 Task: Create a due date automation trigger when advanced on, on the monday after a card is due add content with a name not containing resume at 11:00 AM.
Action: Mouse moved to (819, 241)
Screenshot: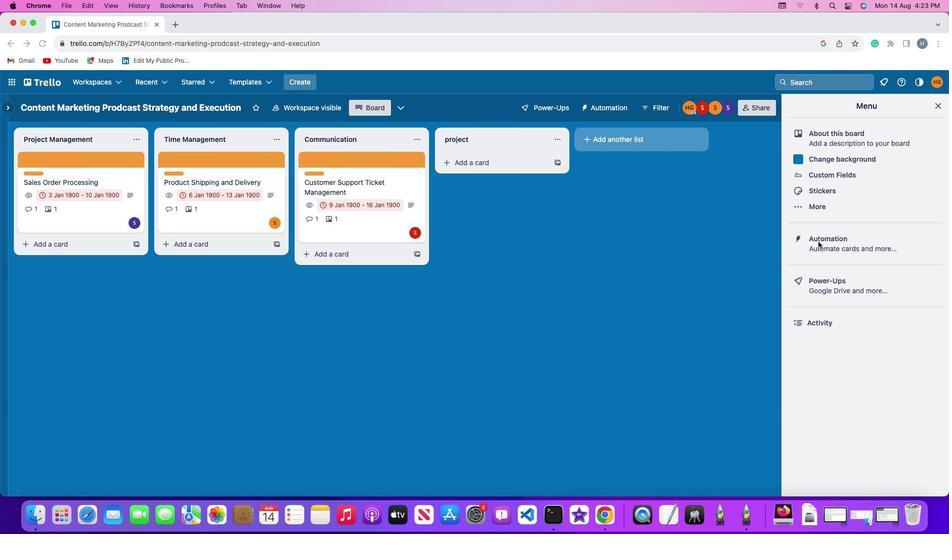 
Action: Mouse pressed left at (819, 241)
Screenshot: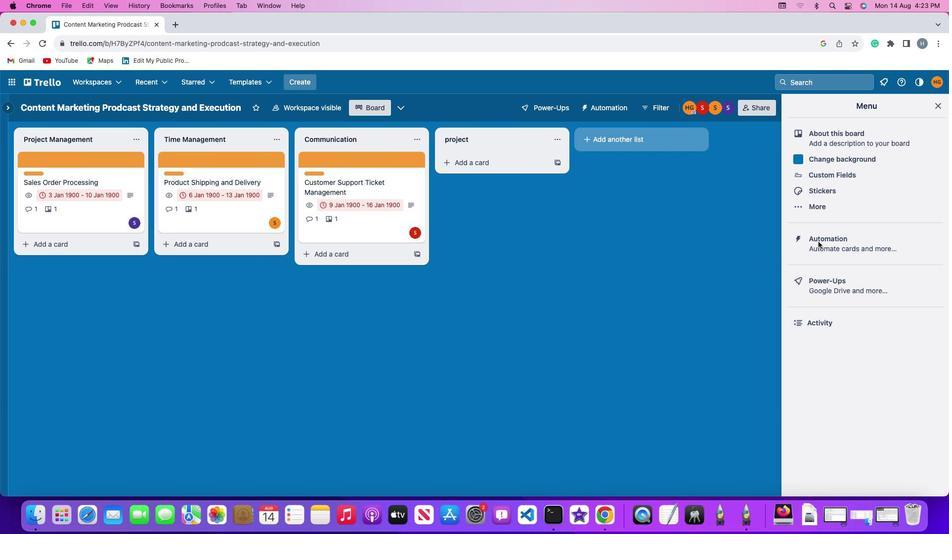 
Action: Mouse pressed left at (819, 241)
Screenshot: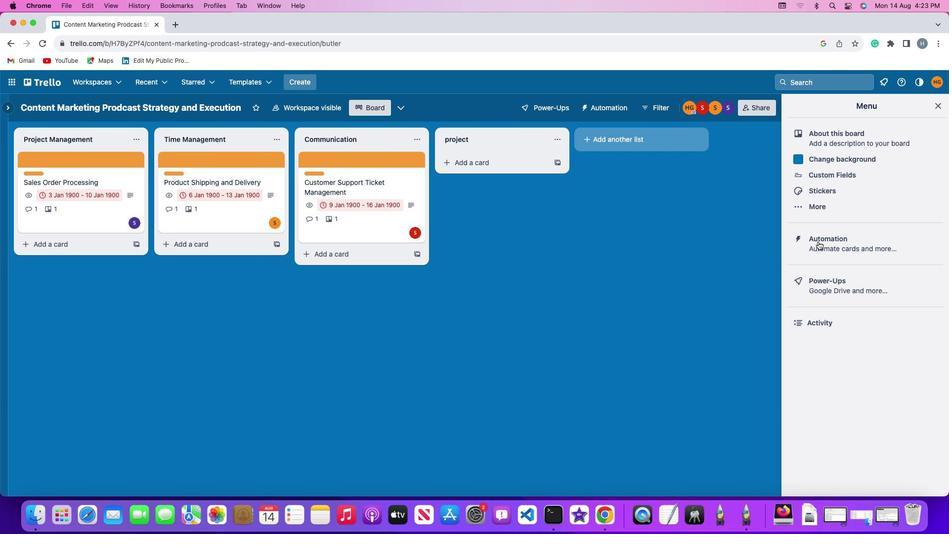 
Action: Mouse moved to (59, 237)
Screenshot: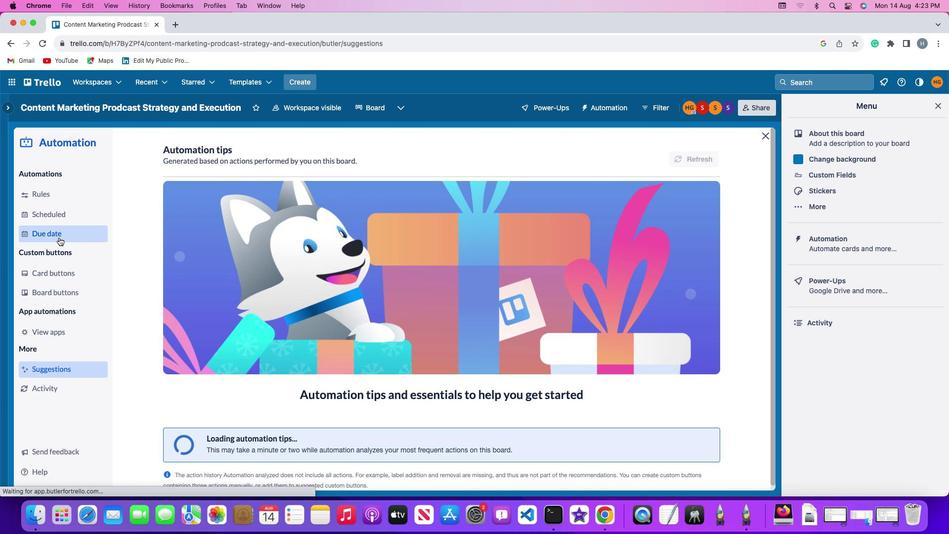 
Action: Mouse pressed left at (59, 237)
Screenshot: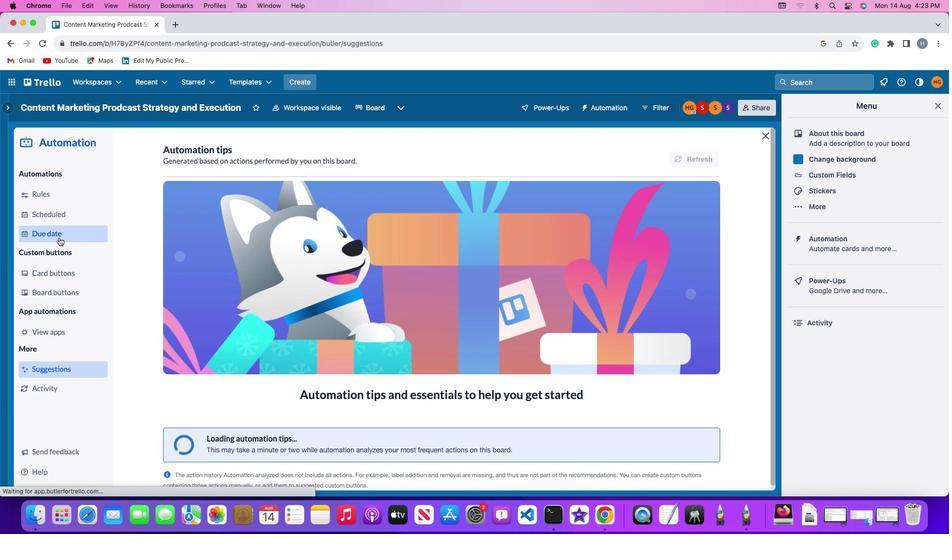 
Action: Mouse moved to (676, 153)
Screenshot: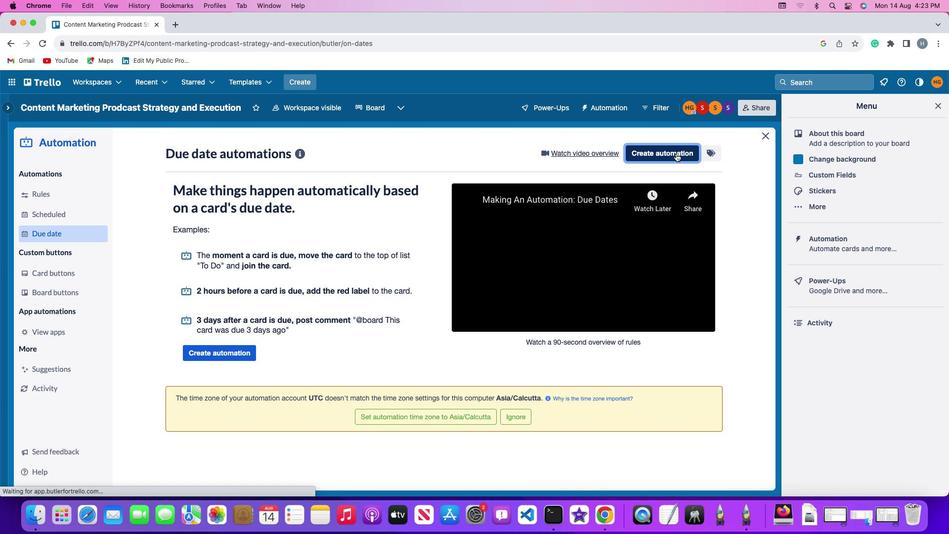 
Action: Mouse pressed left at (676, 153)
Screenshot: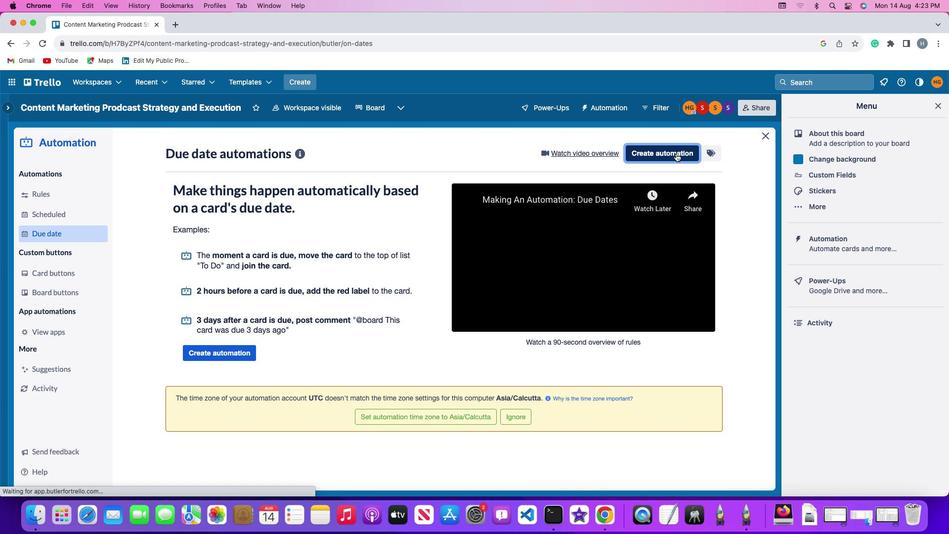 
Action: Mouse moved to (228, 249)
Screenshot: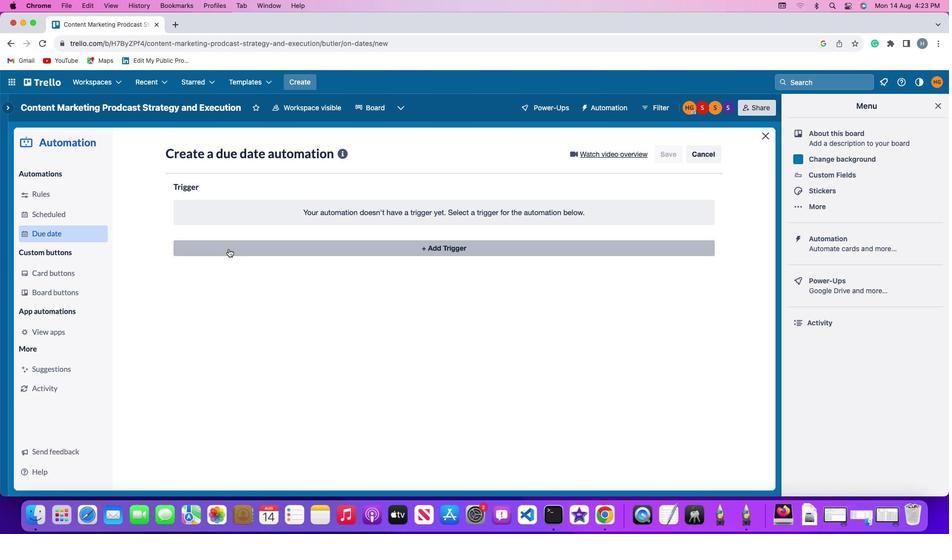 
Action: Mouse pressed left at (228, 249)
Screenshot: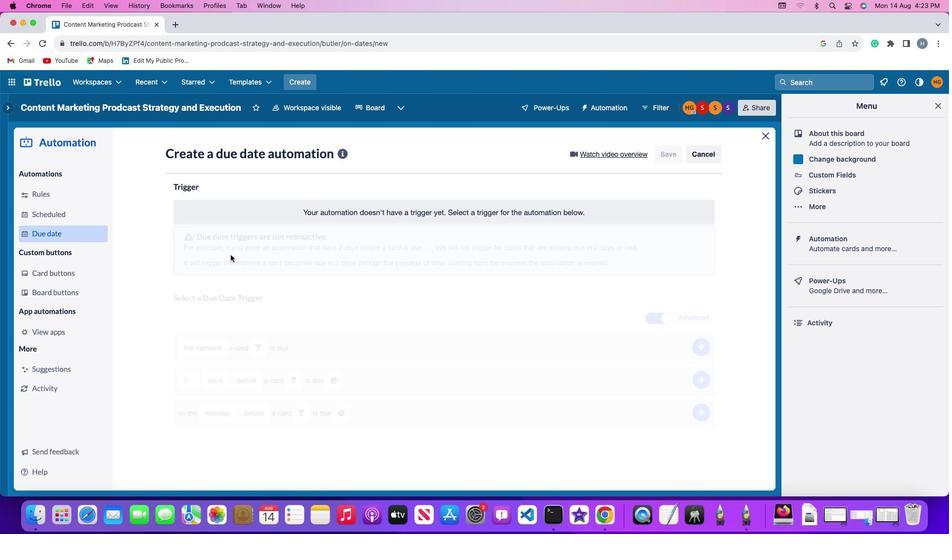
Action: Mouse moved to (219, 428)
Screenshot: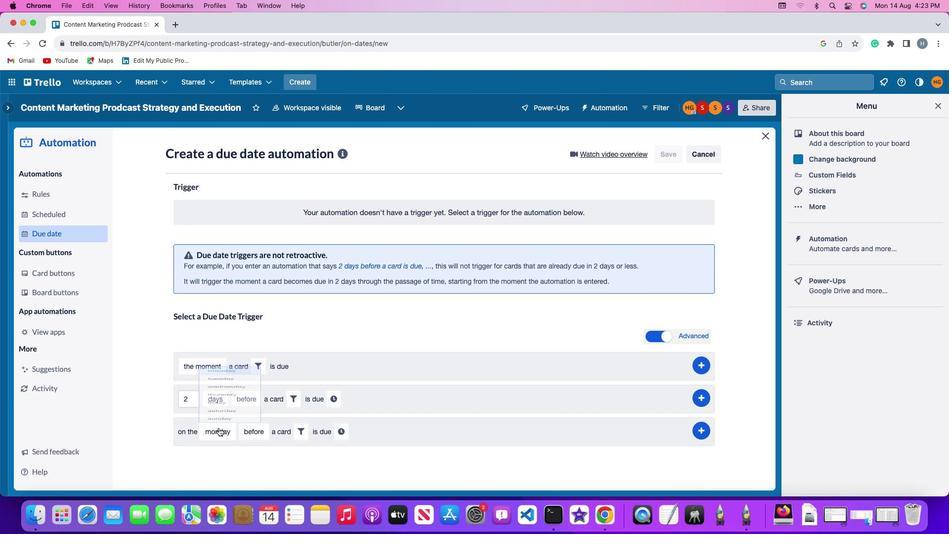 
Action: Mouse pressed left at (219, 428)
Screenshot: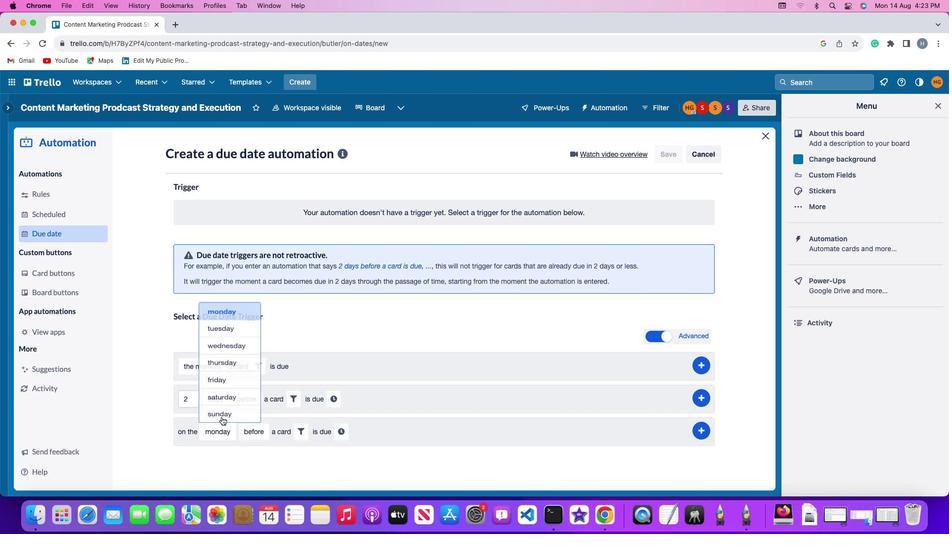 
Action: Mouse moved to (239, 290)
Screenshot: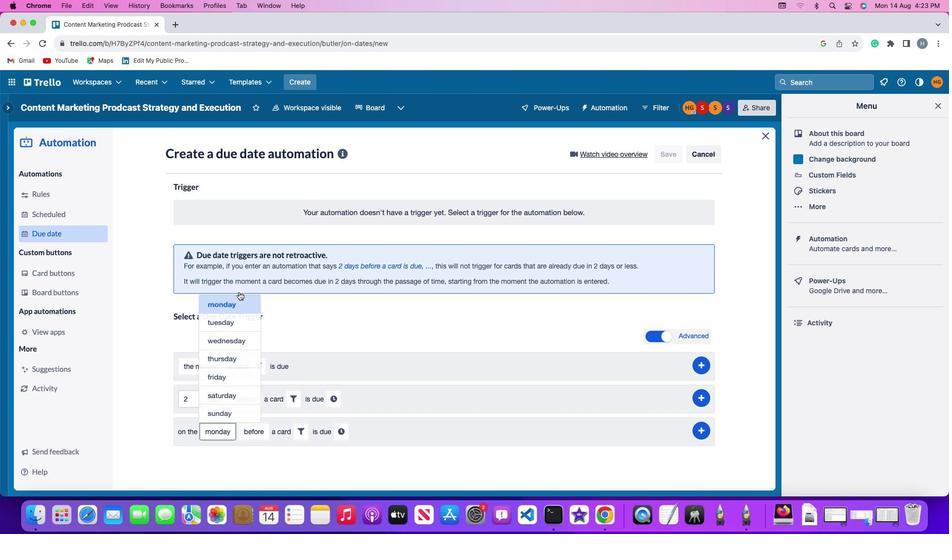 
Action: Mouse pressed left at (239, 290)
Screenshot: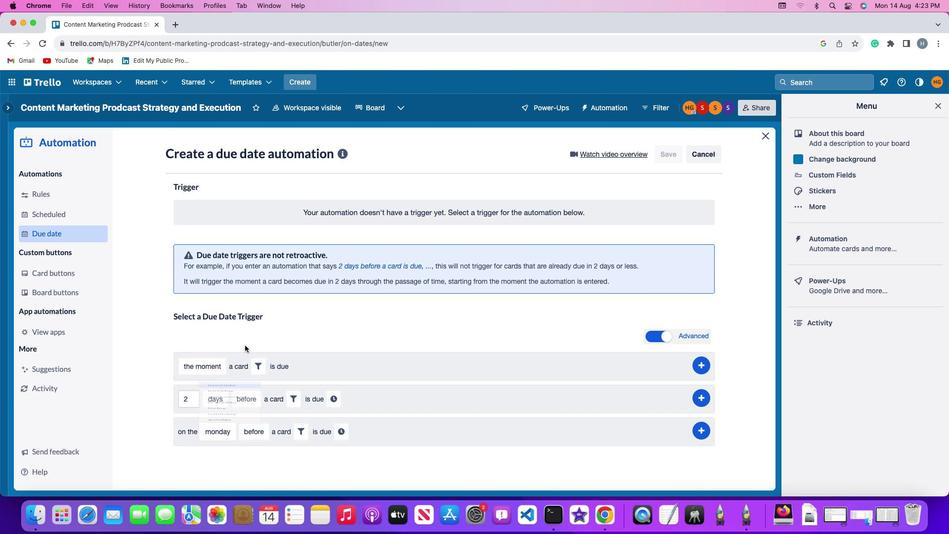 
Action: Mouse moved to (260, 434)
Screenshot: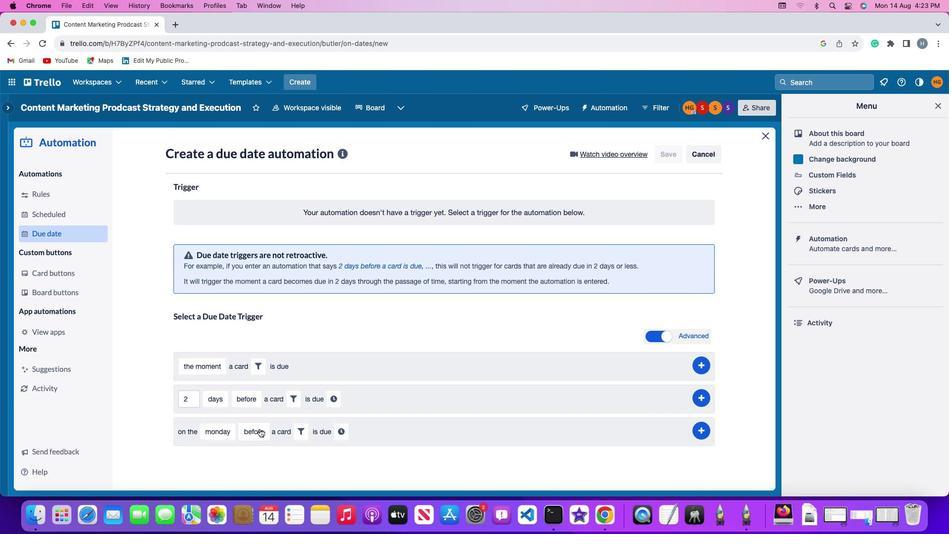
Action: Mouse pressed left at (260, 434)
Screenshot: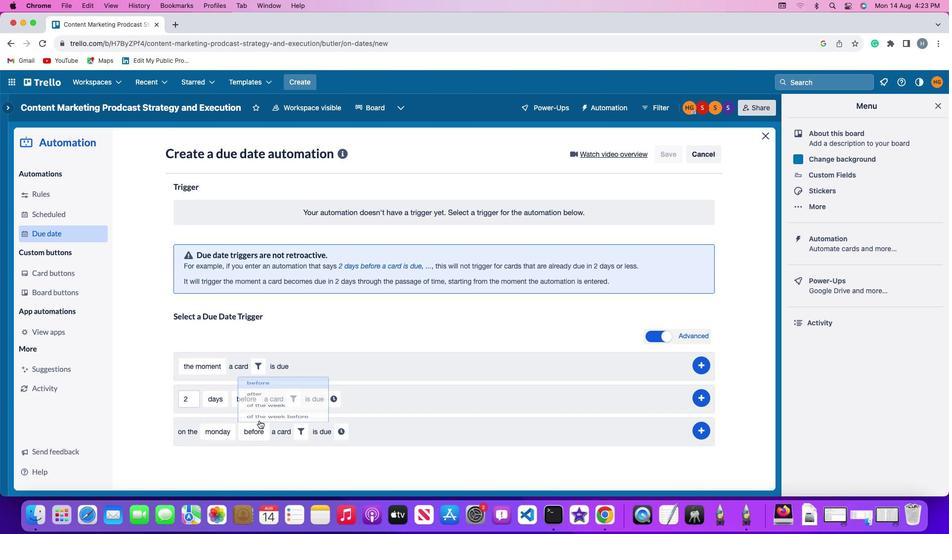 
Action: Mouse moved to (263, 374)
Screenshot: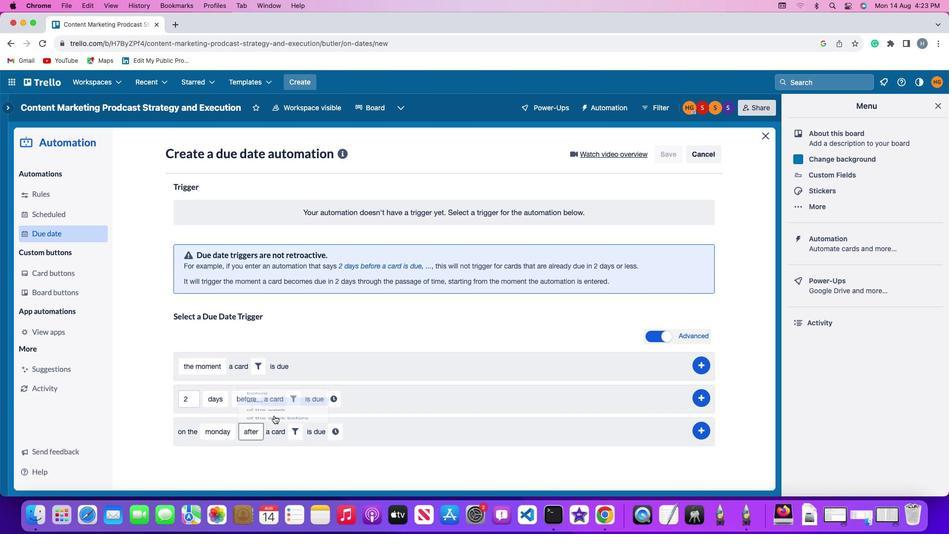 
Action: Mouse pressed left at (263, 374)
Screenshot: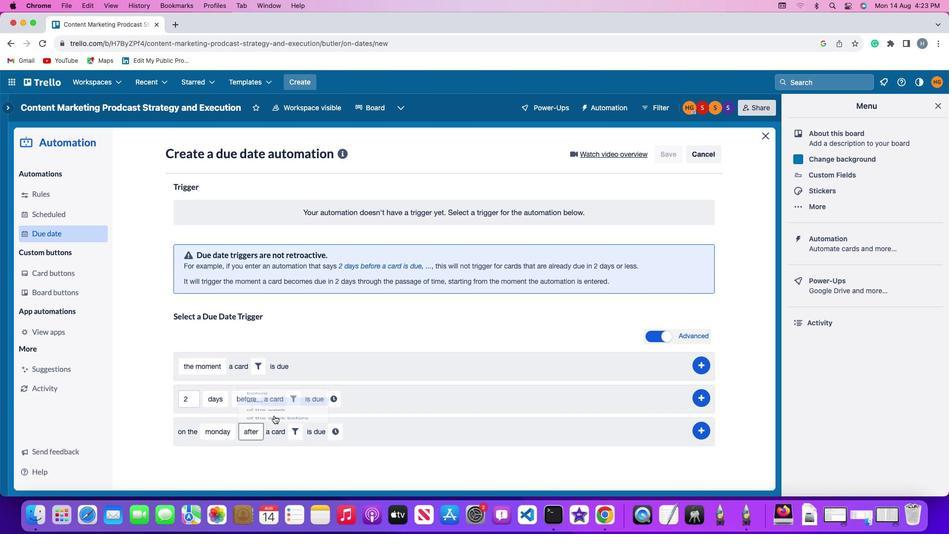 
Action: Mouse moved to (294, 432)
Screenshot: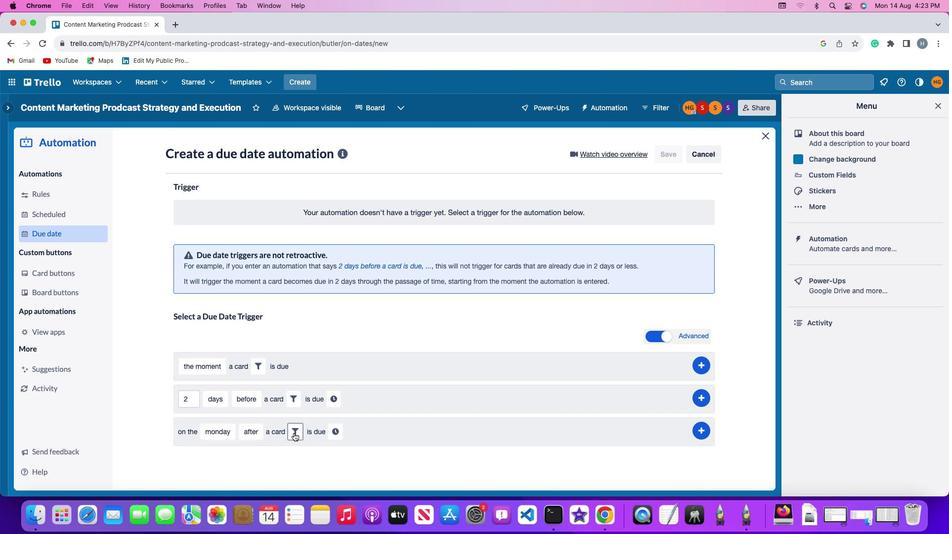 
Action: Mouse pressed left at (294, 432)
Screenshot: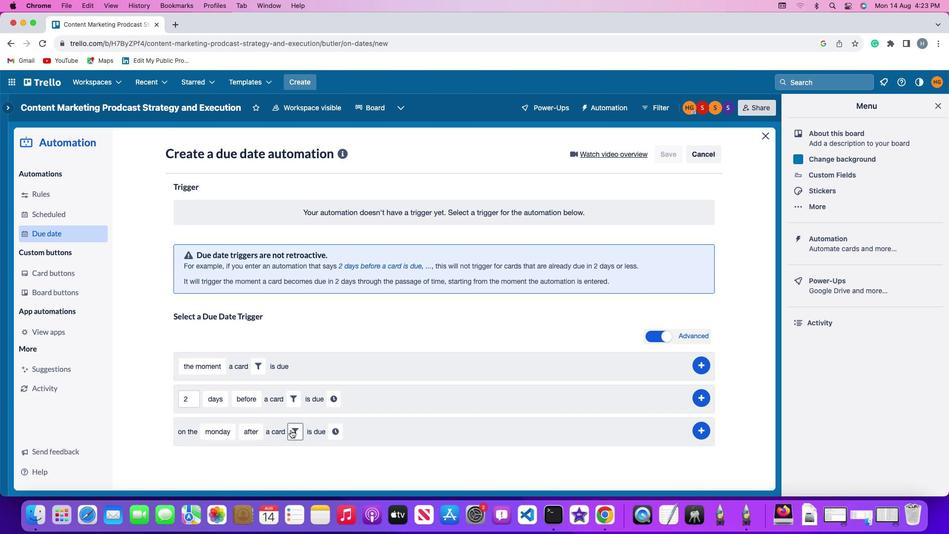 
Action: Mouse moved to (427, 466)
Screenshot: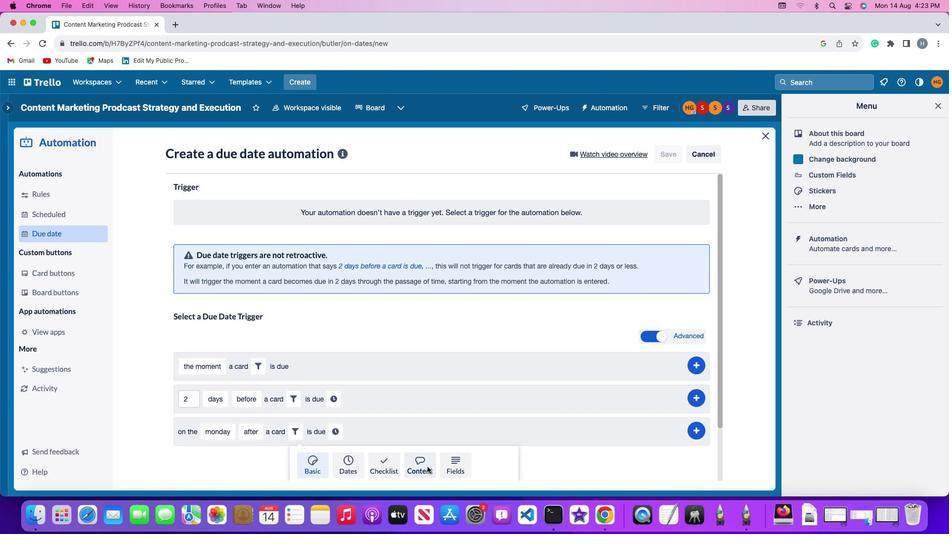 
Action: Mouse pressed left at (427, 466)
Screenshot: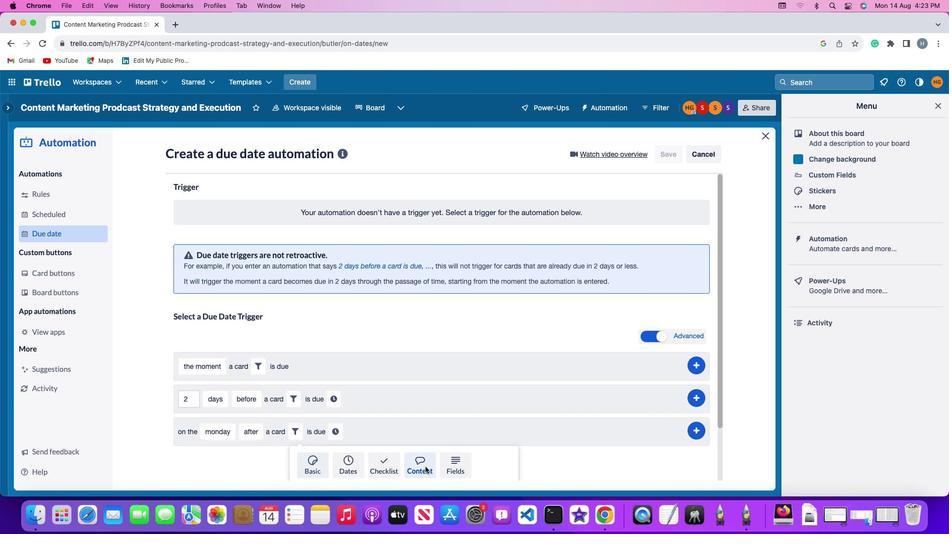 
Action: Mouse moved to (251, 460)
Screenshot: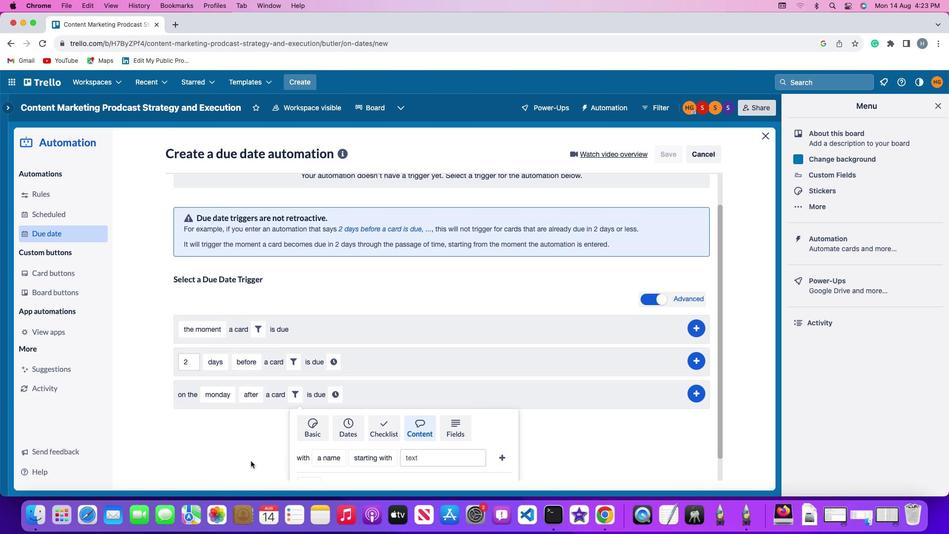
Action: Mouse scrolled (251, 460) with delta (0, 0)
Screenshot: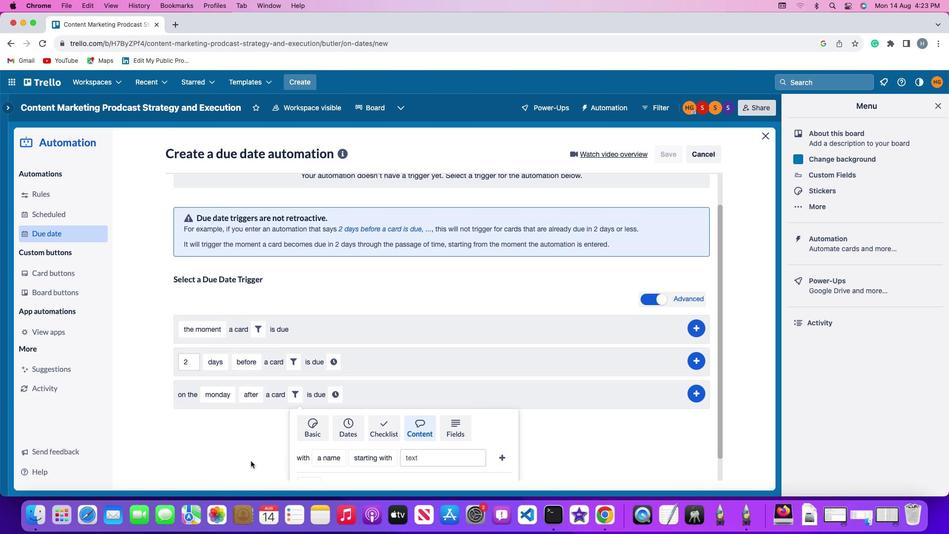 
Action: Mouse moved to (251, 460)
Screenshot: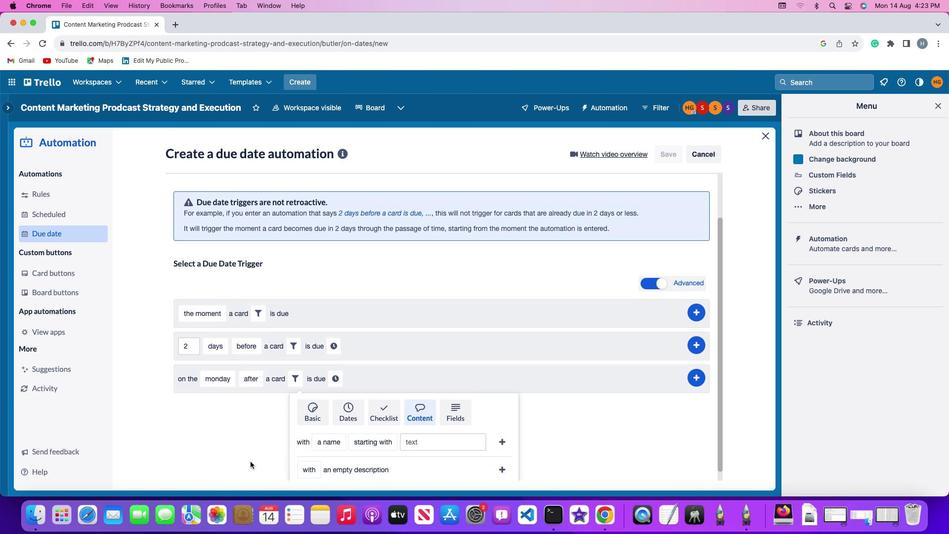 
Action: Mouse scrolled (251, 460) with delta (0, 0)
Screenshot: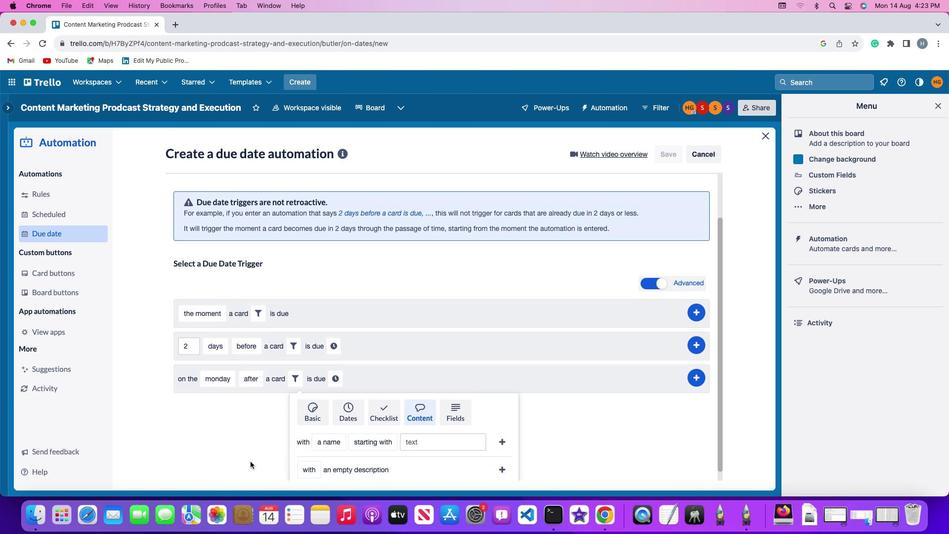 
Action: Mouse scrolled (251, 460) with delta (0, -1)
Screenshot: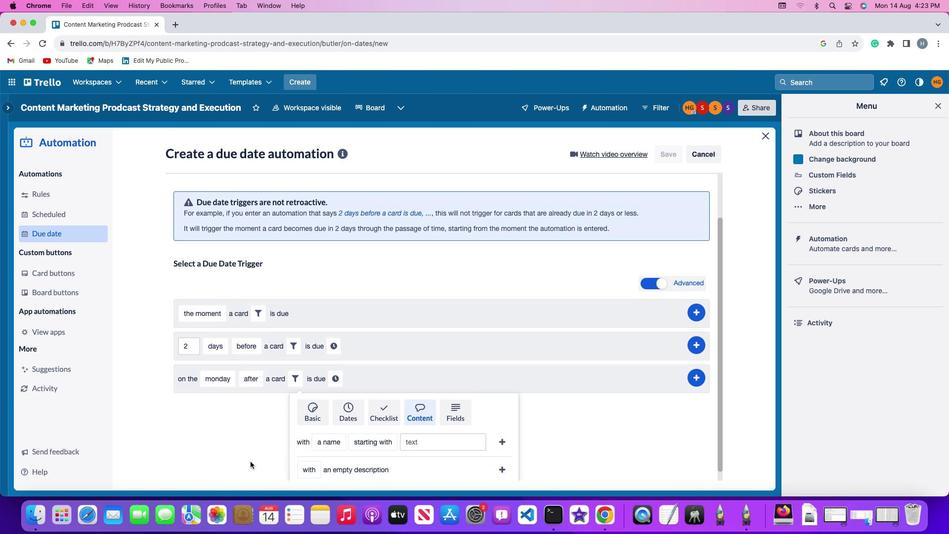 
Action: Mouse scrolled (251, 460) with delta (0, -2)
Screenshot: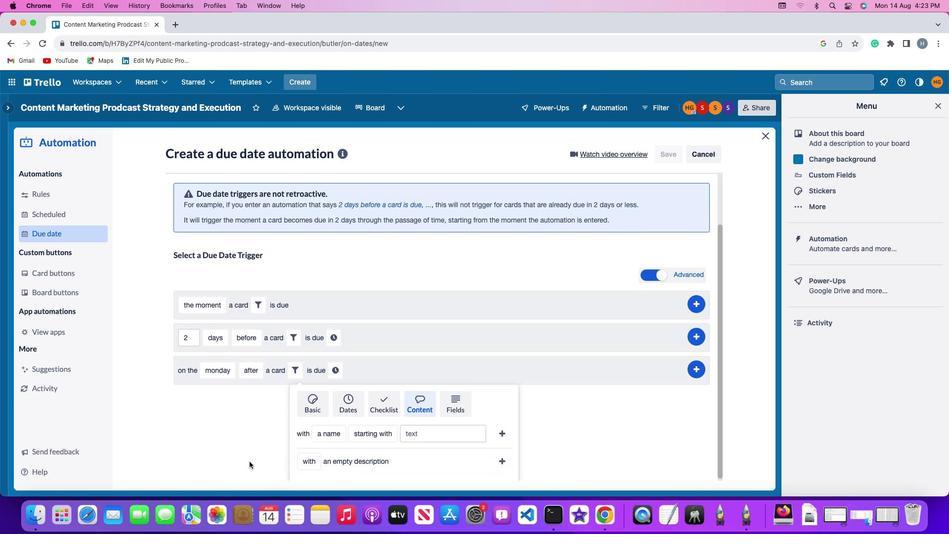 
Action: Mouse scrolled (251, 460) with delta (0, -2)
Screenshot: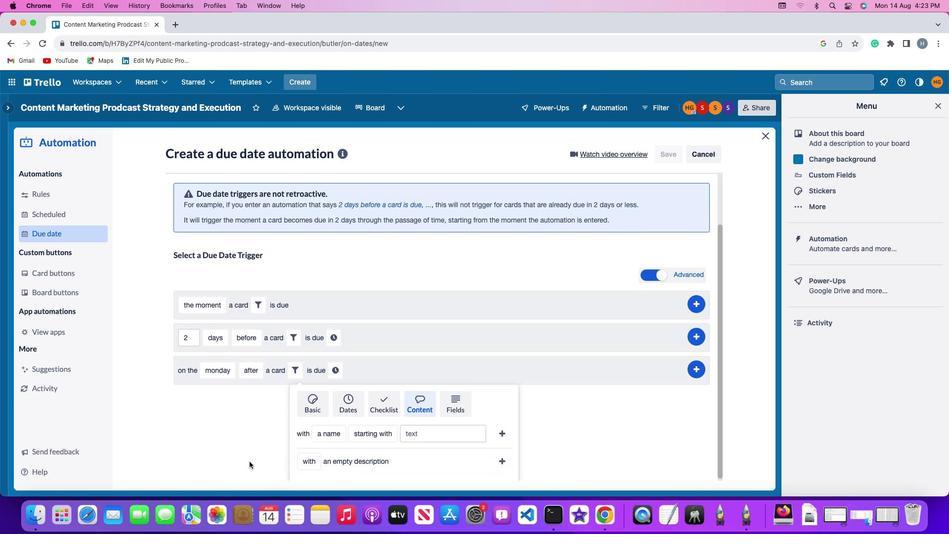 
Action: Mouse moved to (245, 461)
Screenshot: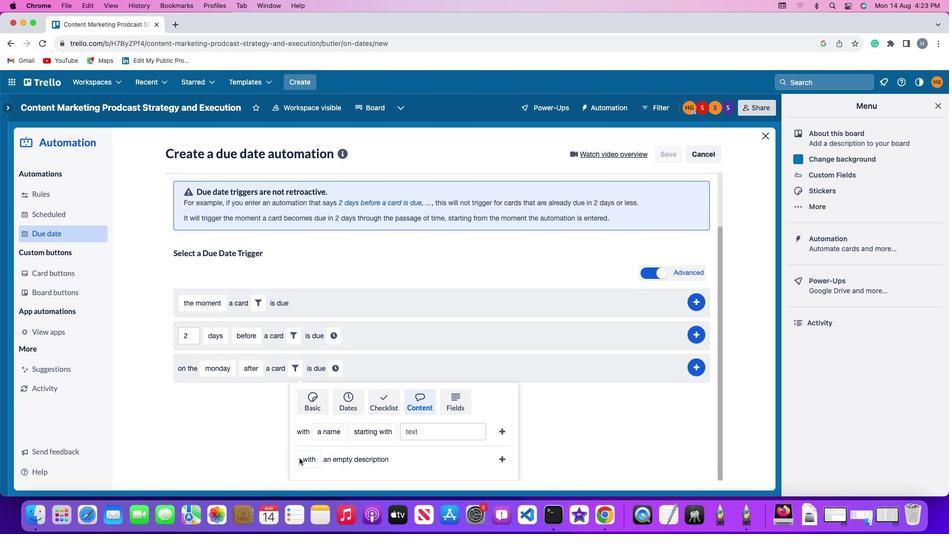 
Action: Mouse scrolled (245, 461) with delta (0, 0)
Screenshot: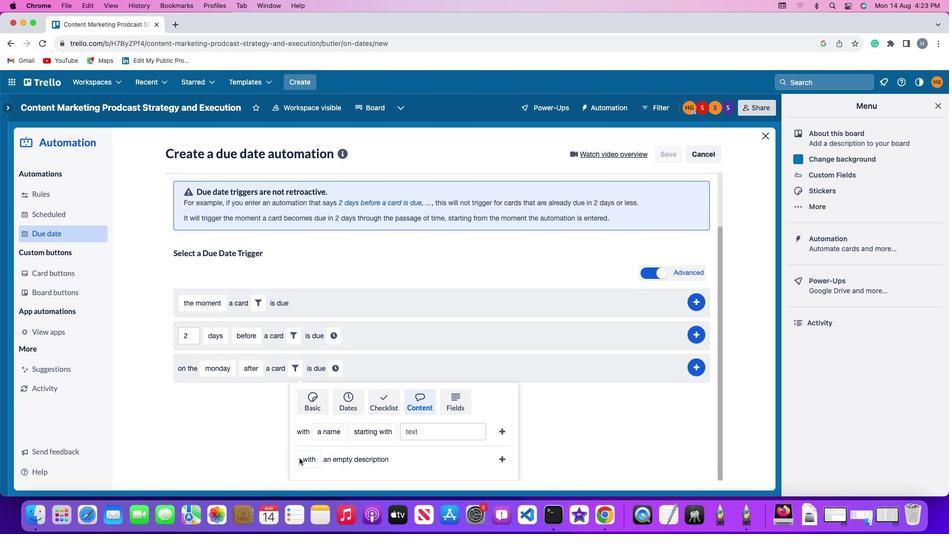 
Action: Mouse moved to (334, 433)
Screenshot: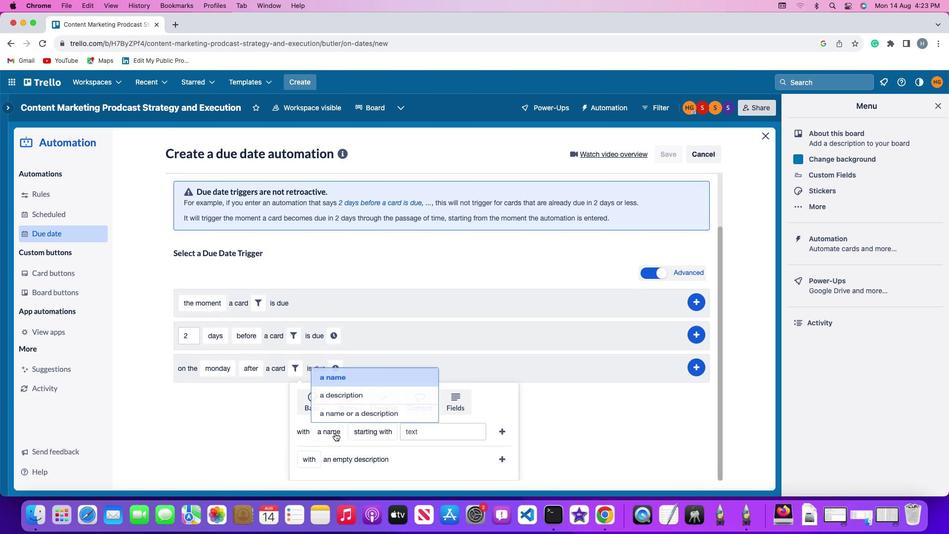 
Action: Mouse pressed left at (334, 433)
Screenshot: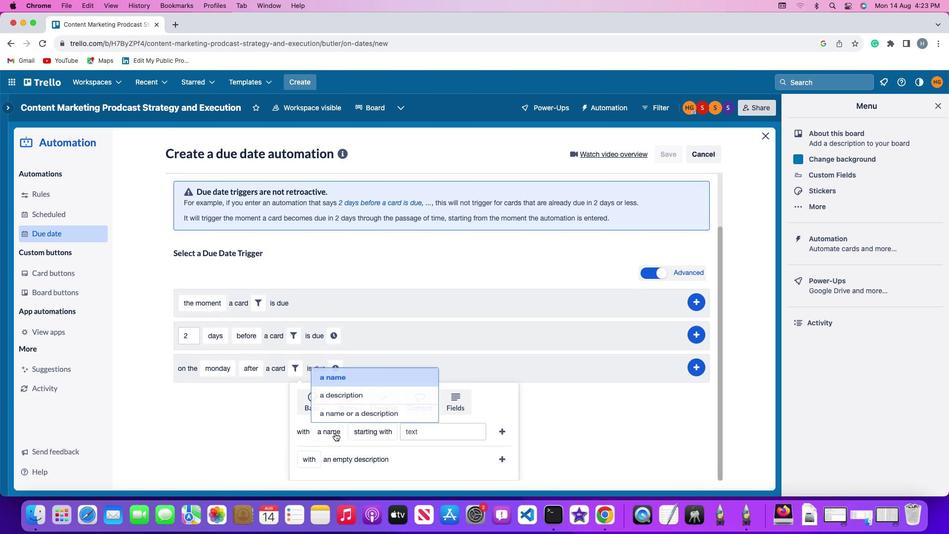 
Action: Mouse moved to (346, 371)
Screenshot: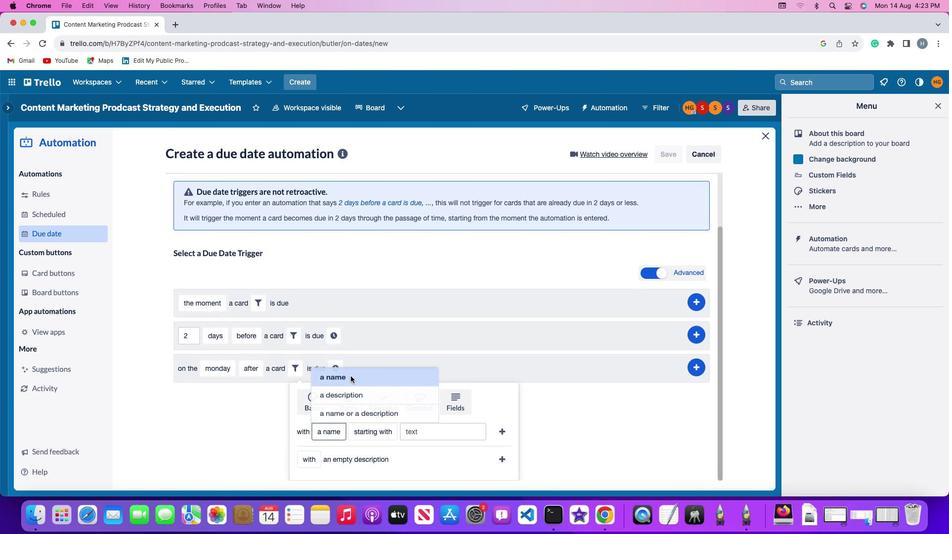 
Action: Mouse pressed left at (346, 371)
Screenshot: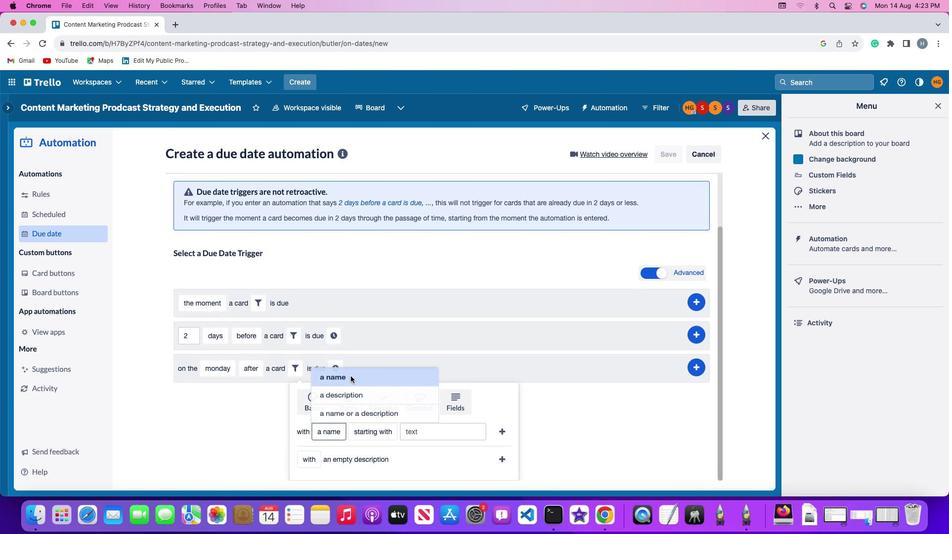 
Action: Mouse moved to (381, 429)
Screenshot: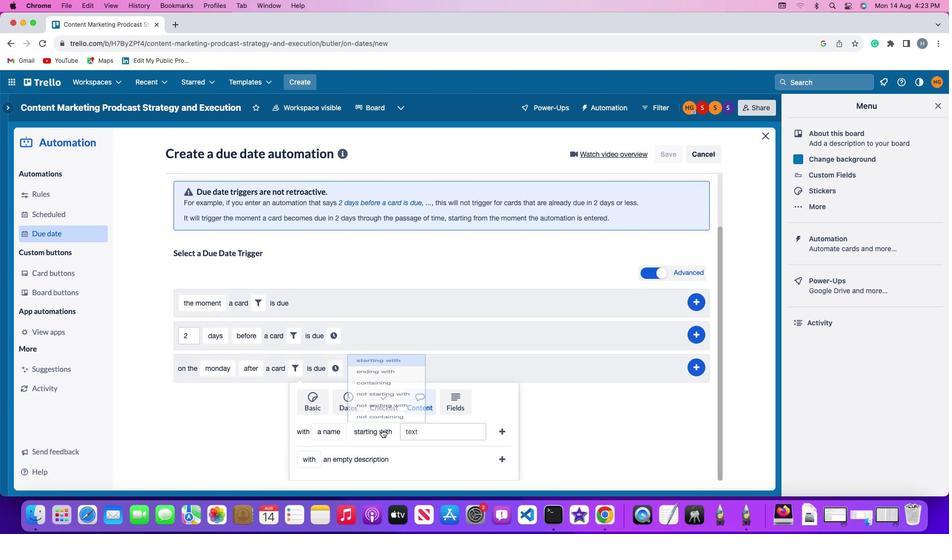 
Action: Mouse pressed left at (381, 429)
Screenshot: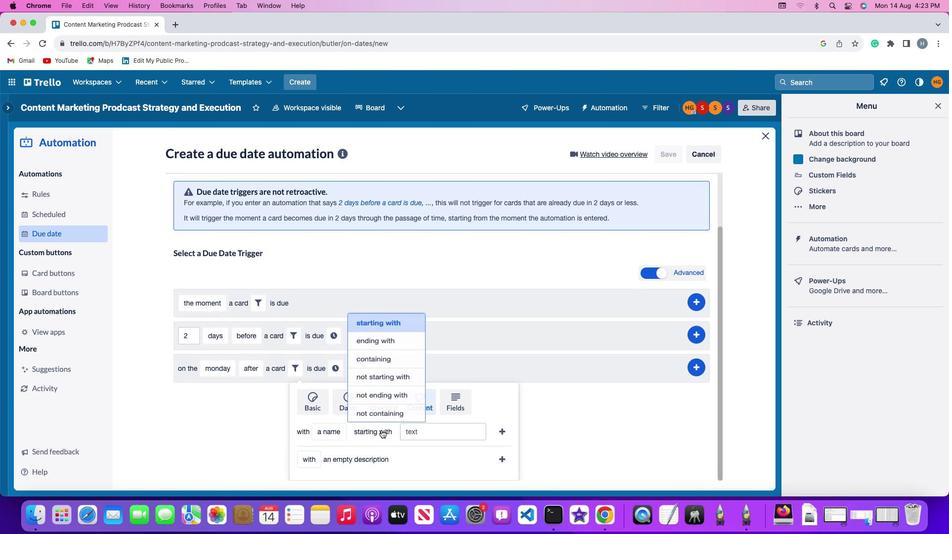 
Action: Mouse moved to (382, 406)
Screenshot: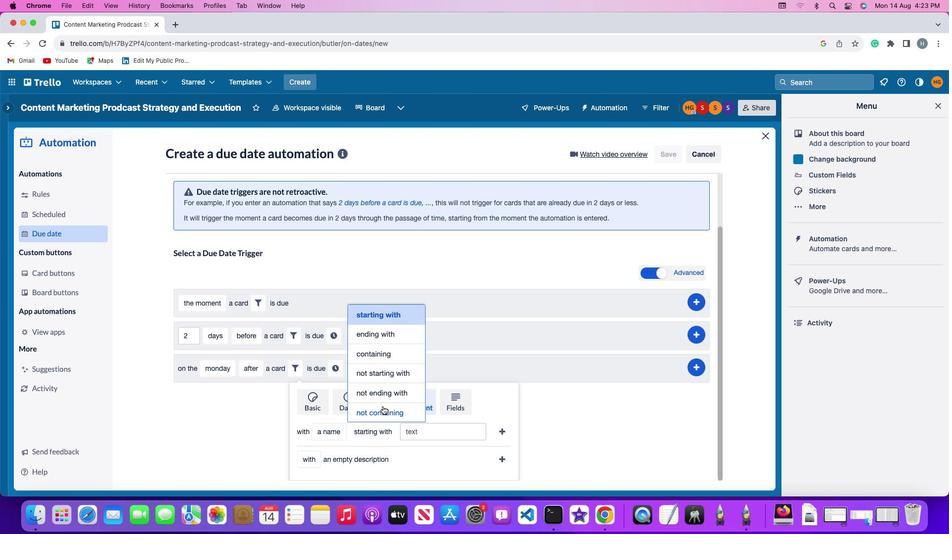 
Action: Mouse pressed left at (382, 406)
Screenshot: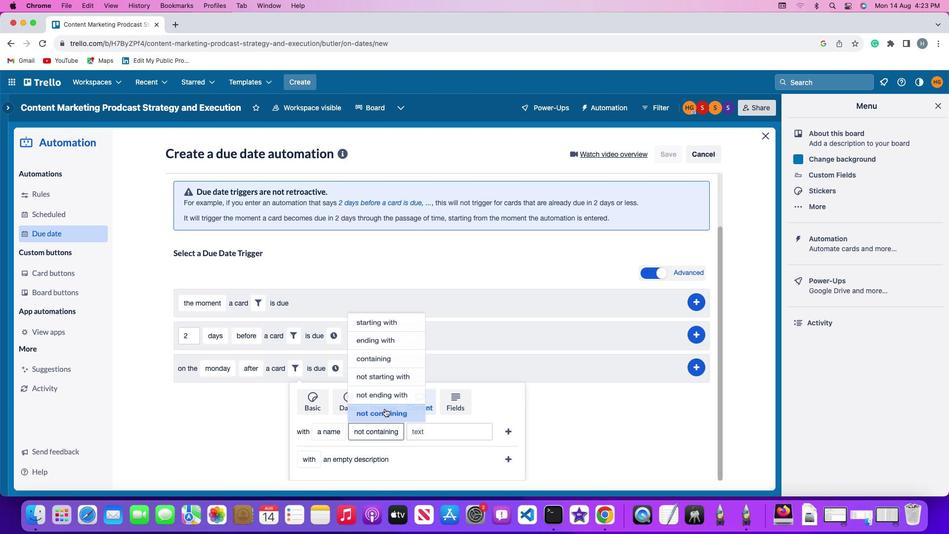 
Action: Mouse moved to (432, 432)
Screenshot: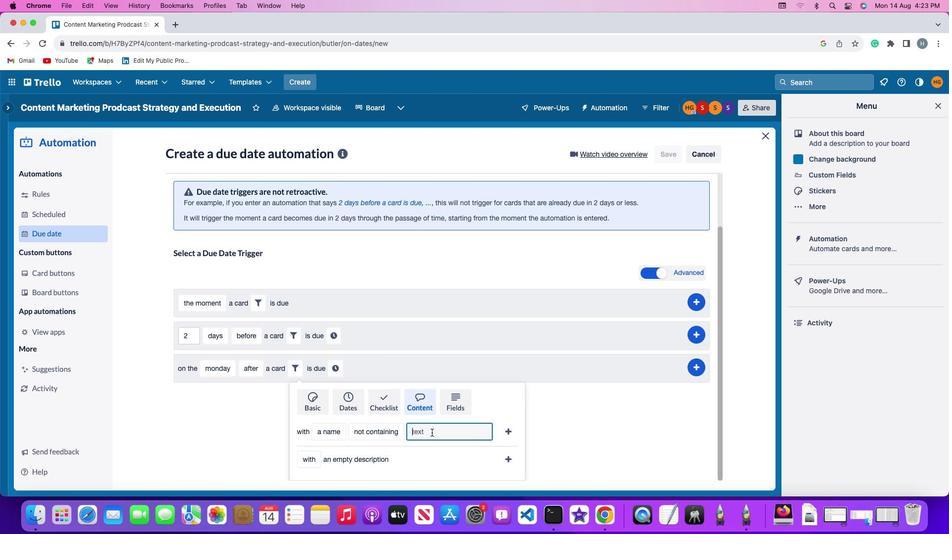 
Action: Mouse pressed left at (432, 432)
Screenshot: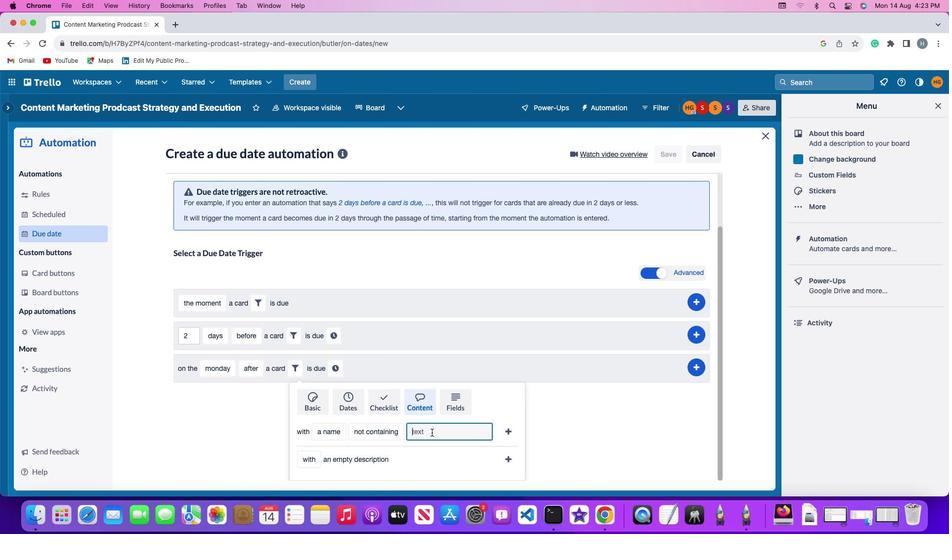 
Action: Key pressed 'r'
Screenshot: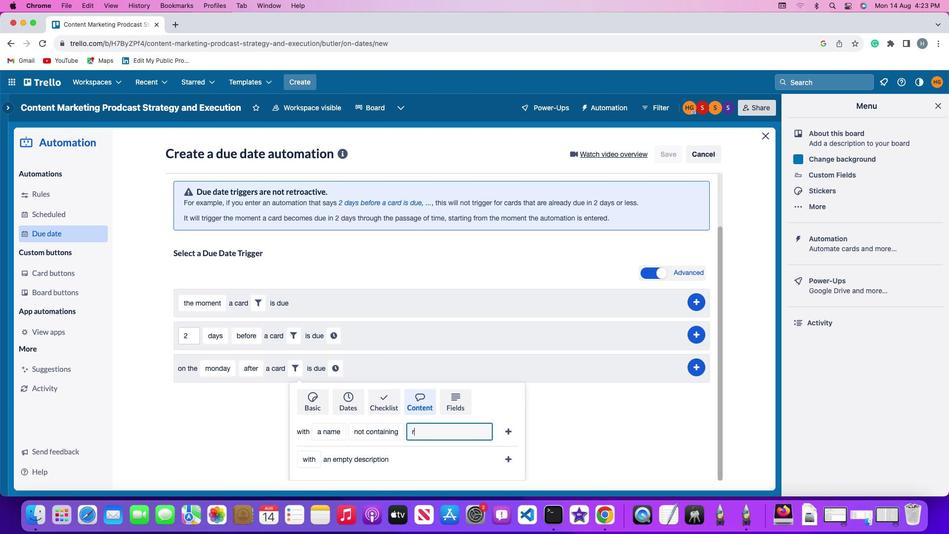 
Action: Mouse moved to (431, 432)
Screenshot: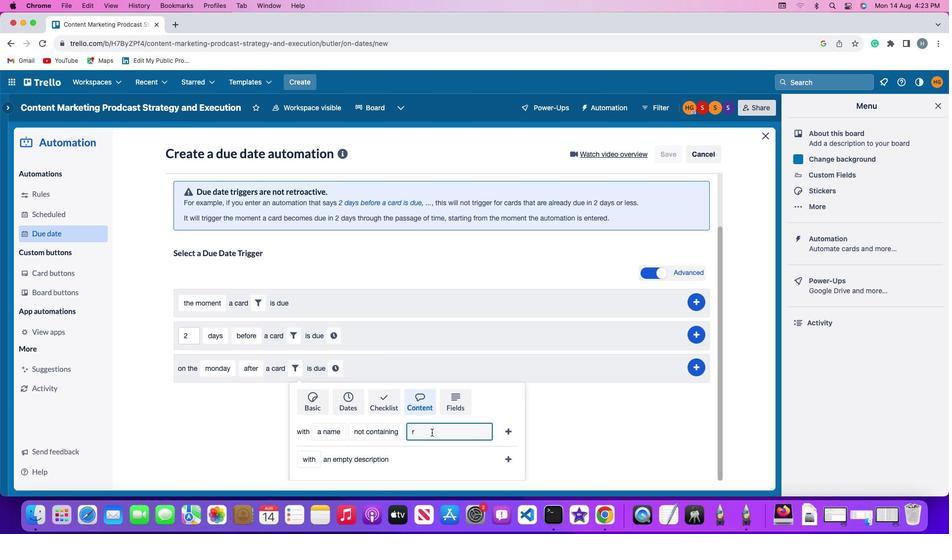 
Action: Key pressed 'e''s''u''m''e'
Screenshot: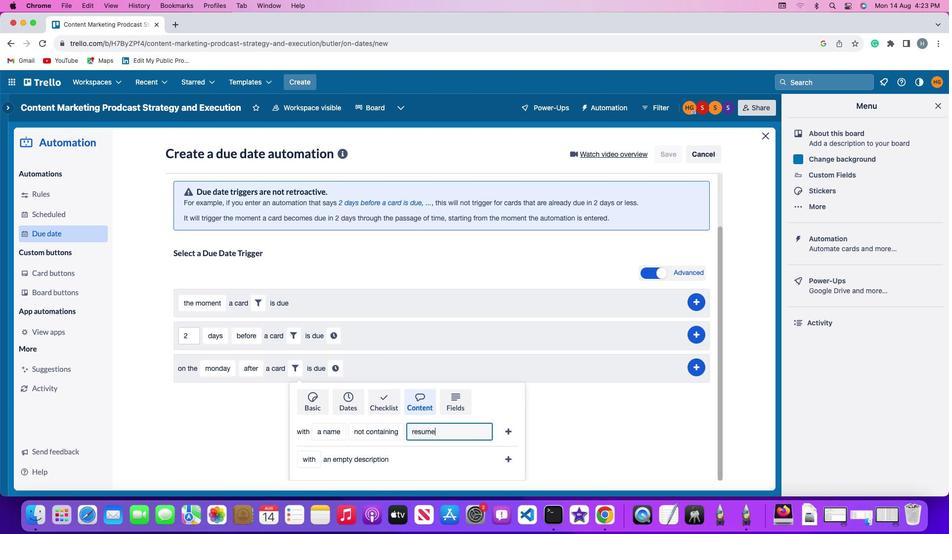 
Action: Mouse moved to (504, 428)
Screenshot: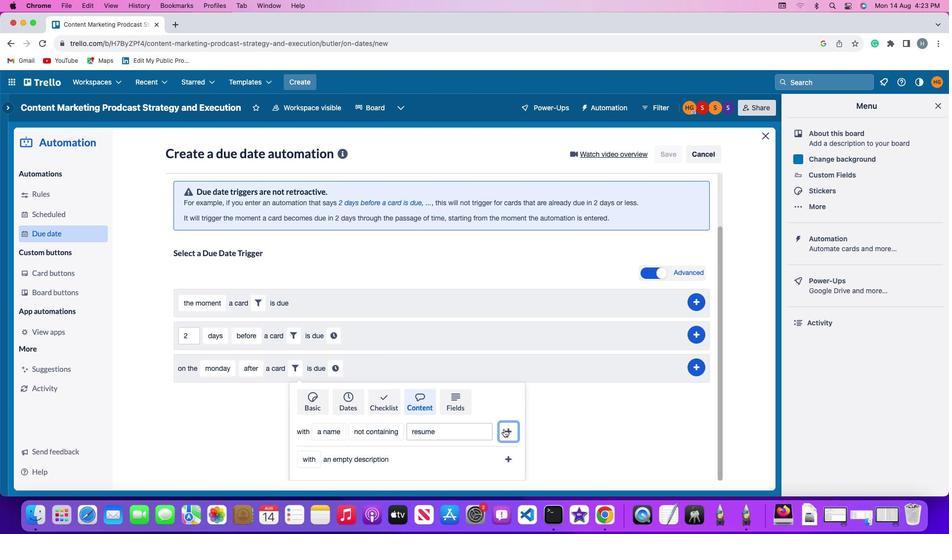 
Action: Mouse pressed left at (504, 428)
Screenshot: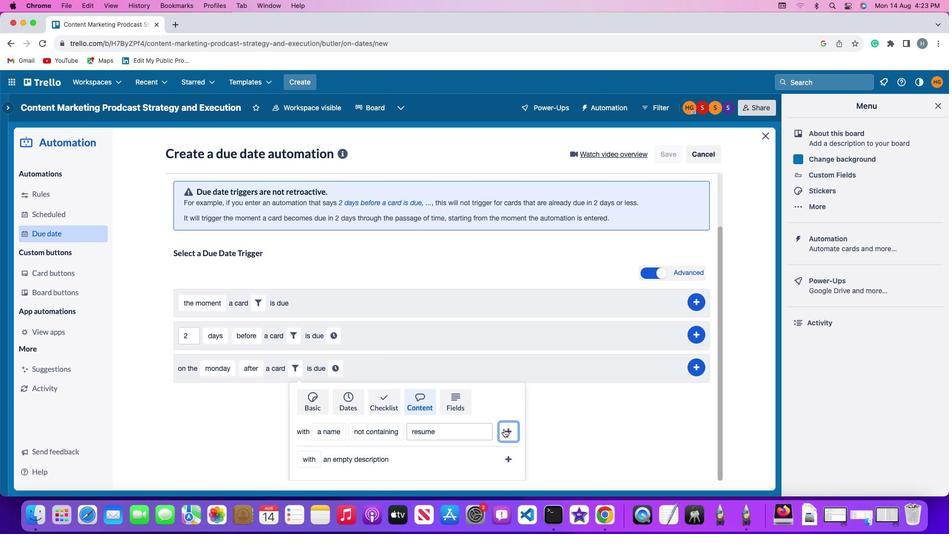 
Action: Mouse moved to (476, 428)
Screenshot: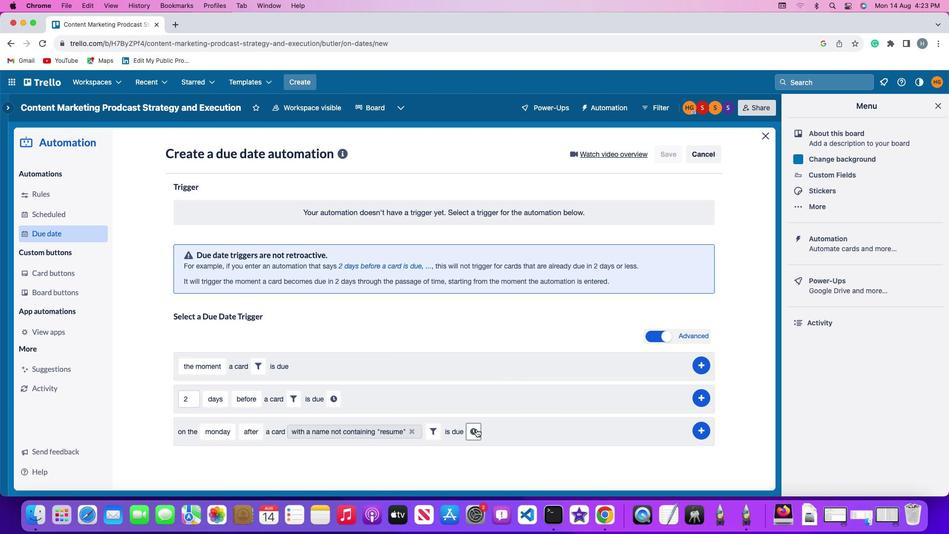 
Action: Mouse pressed left at (476, 428)
Screenshot: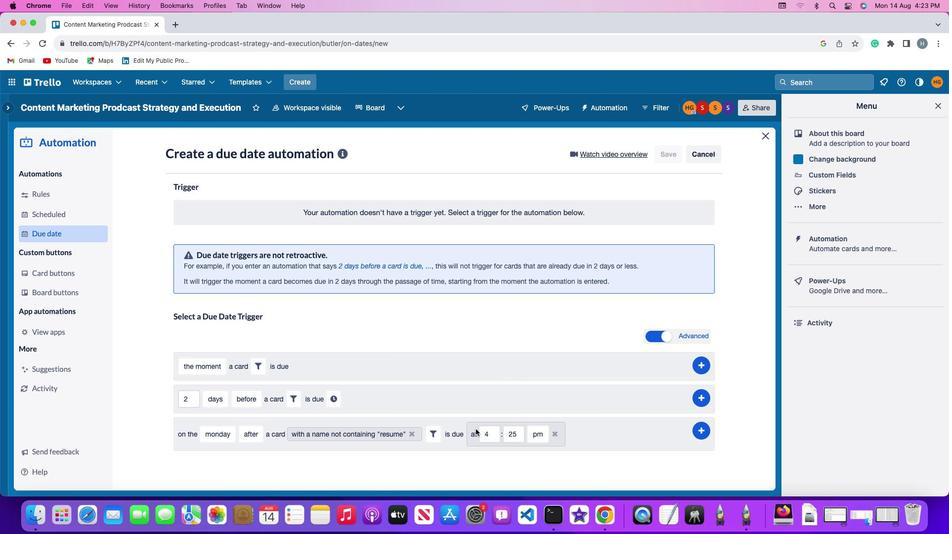 
Action: Mouse moved to (498, 430)
Screenshot: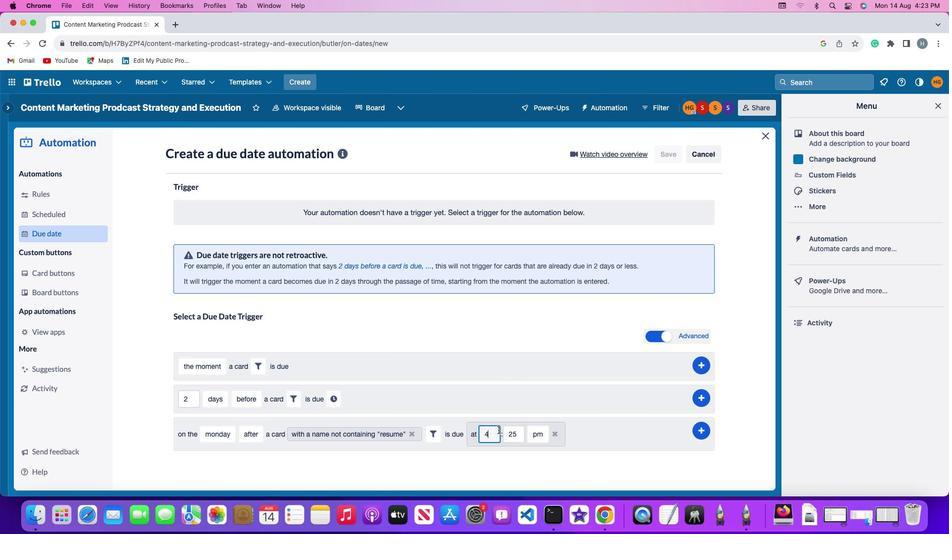 
Action: Mouse pressed left at (498, 430)
Screenshot: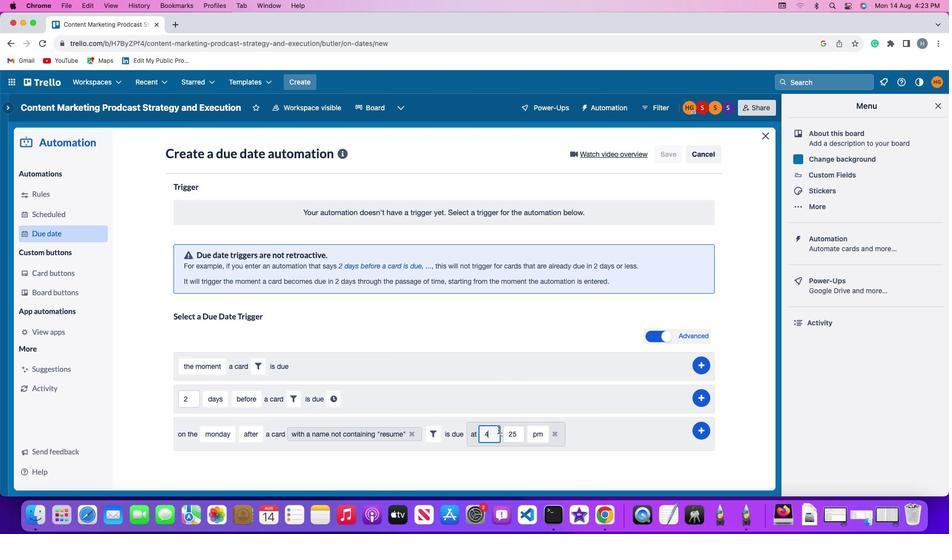 
Action: Mouse moved to (498, 430)
Screenshot: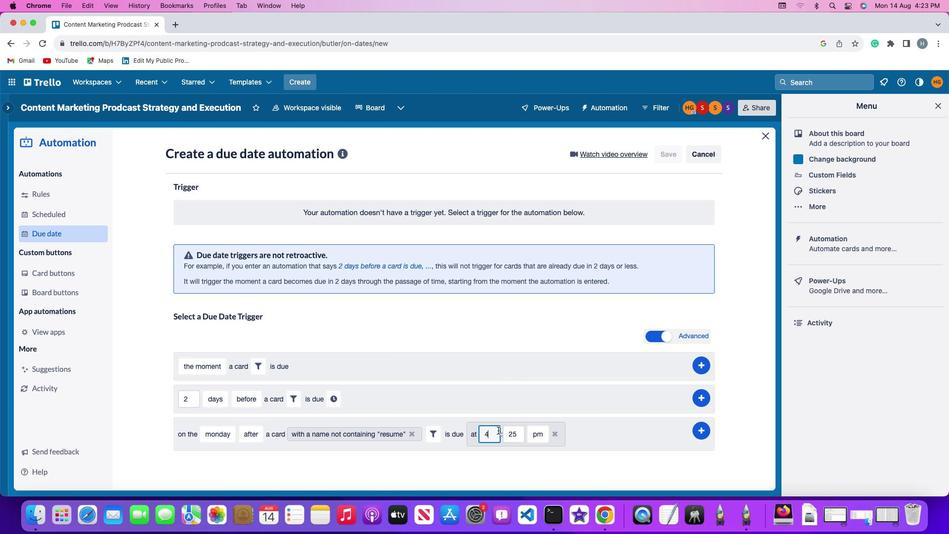 
Action: Key pressed Key.backspace'1''1'
Screenshot: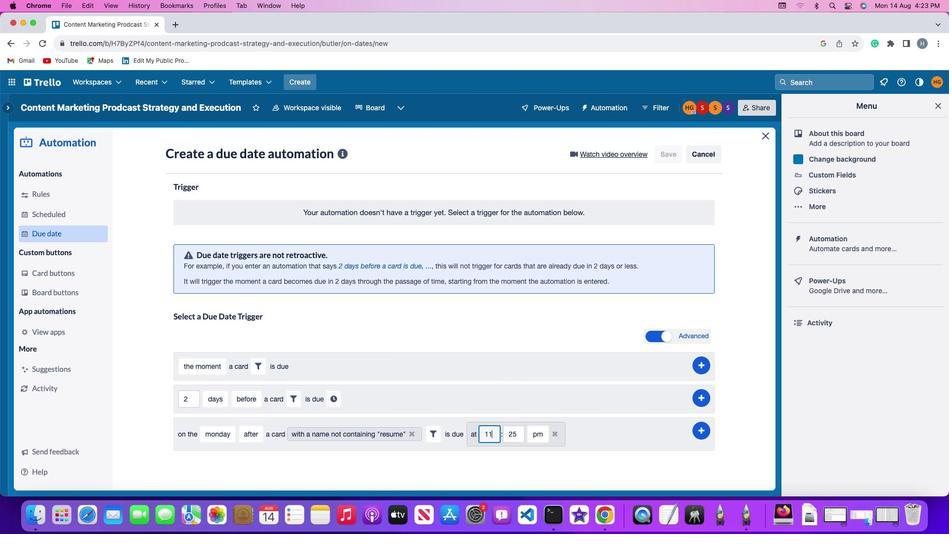 
Action: Mouse moved to (521, 430)
Screenshot: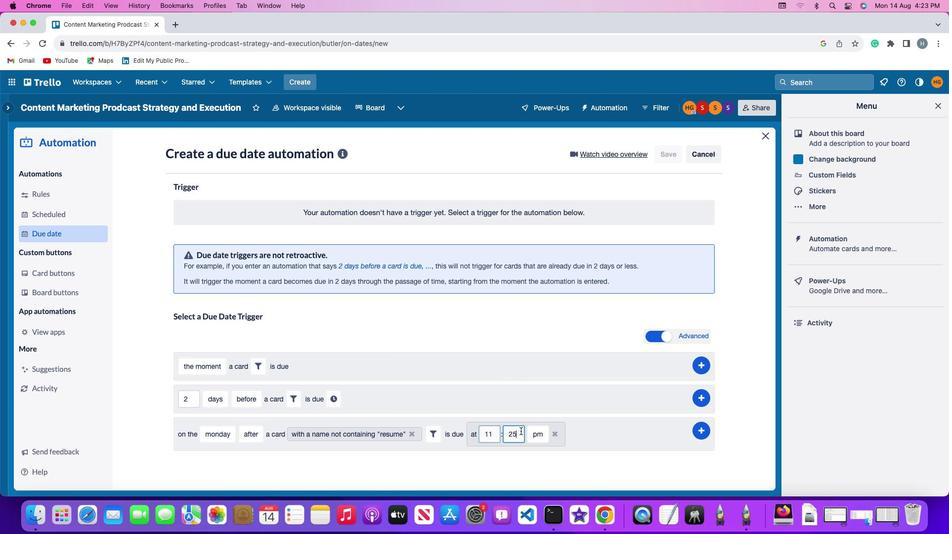 
Action: Mouse pressed left at (521, 430)
Screenshot: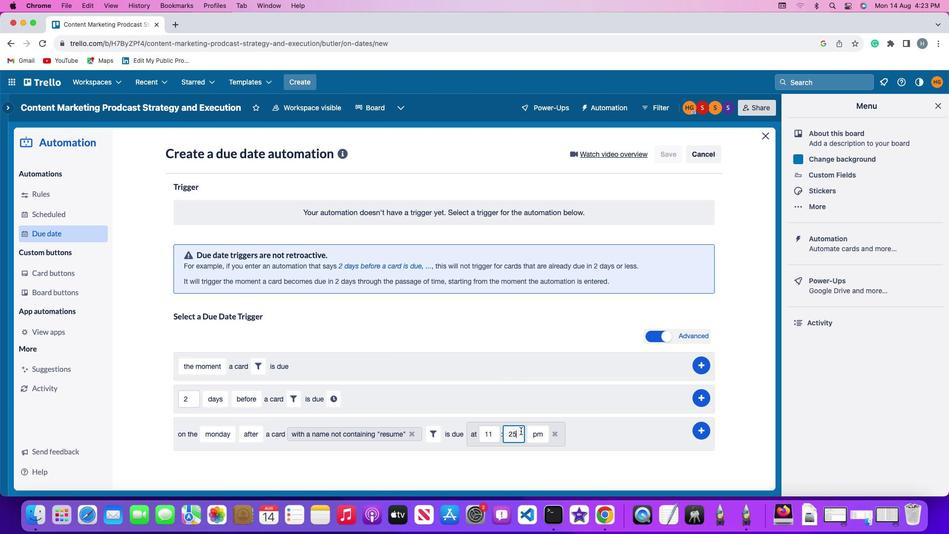 
Action: Key pressed Key.backspaceKey.backspace'0''0'
Screenshot: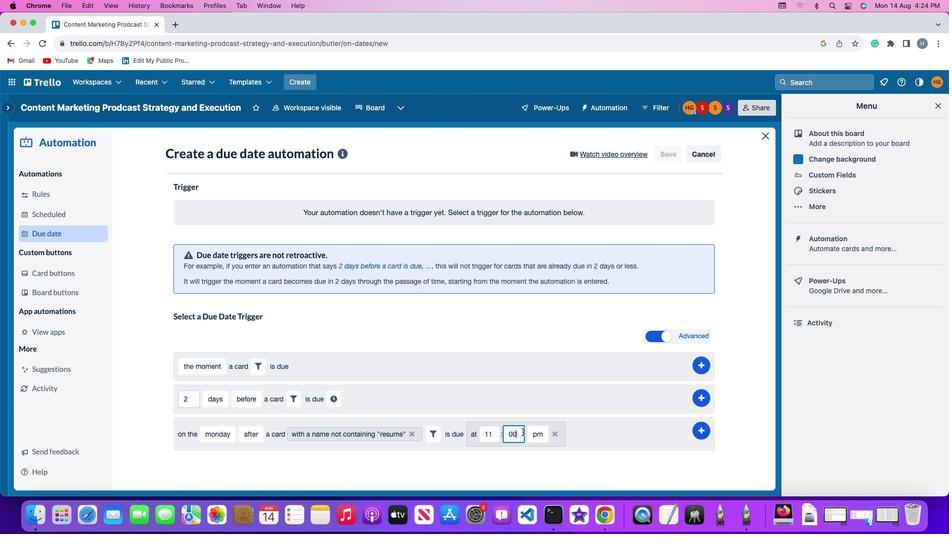 
Action: Mouse moved to (532, 432)
Screenshot: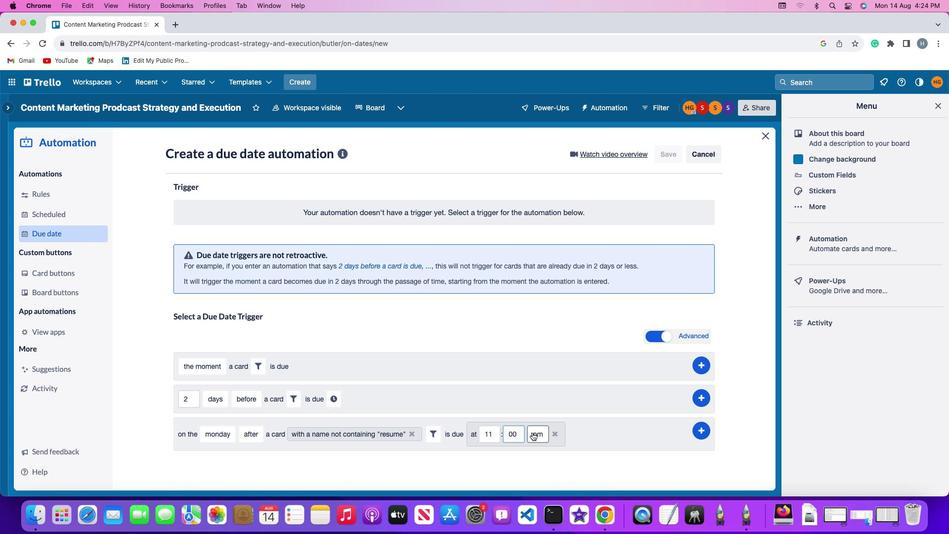 
Action: Mouse pressed left at (532, 432)
Screenshot: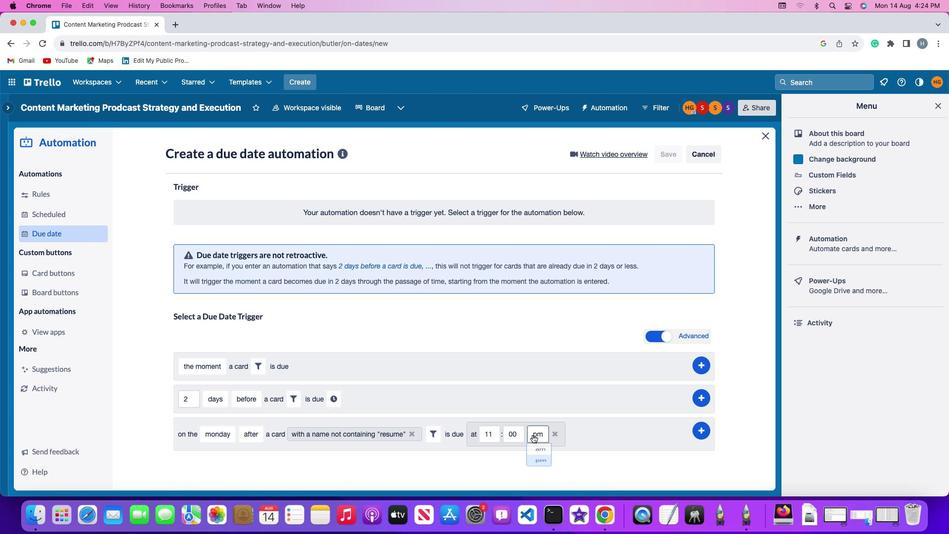 
Action: Mouse moved to (537, 451)
Screenshot: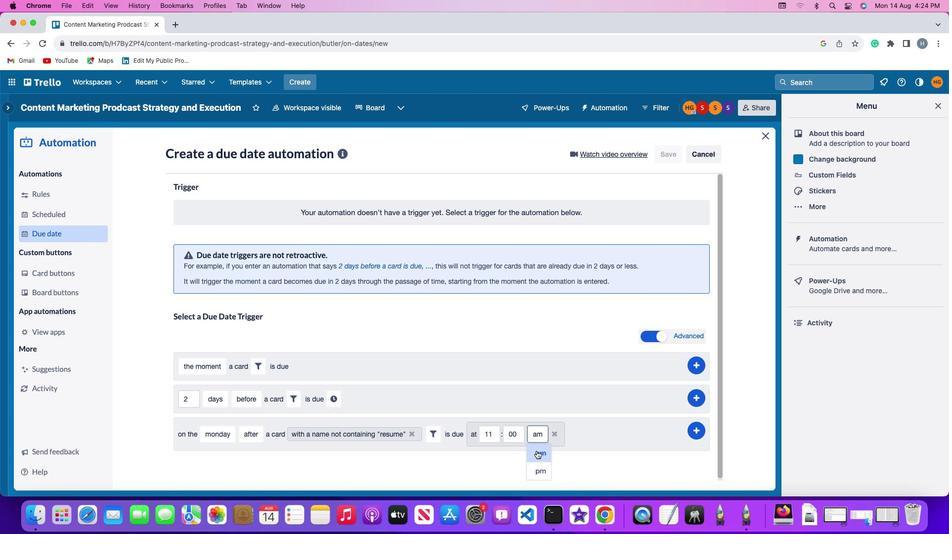 
Action: Mouse pressed left at (537, 451)
Screenshot: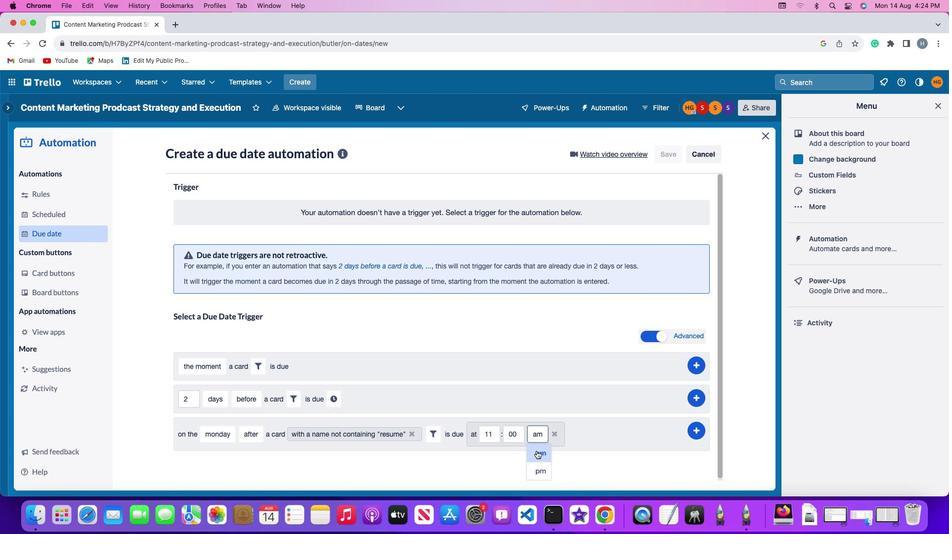 
Action: Mouse moved to (703, 429)
Screenshot: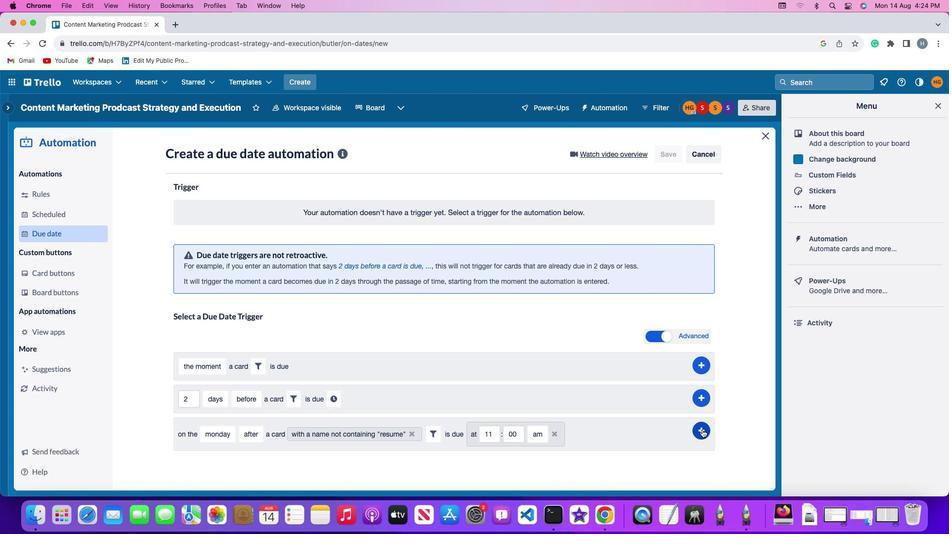 
Action: Mouse pressed left at (703, 429)
Screenshot: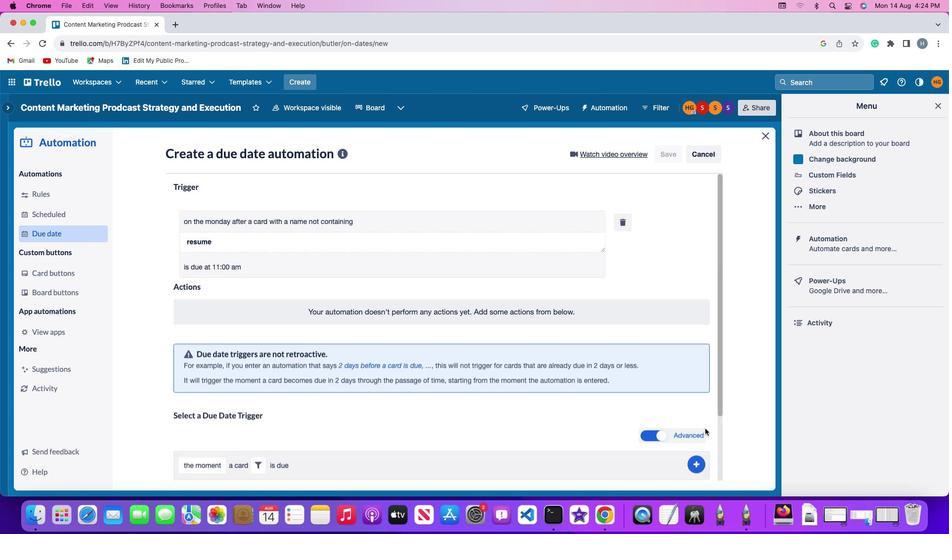 
Action: Mouse moved to (746, 345)
Screenshot: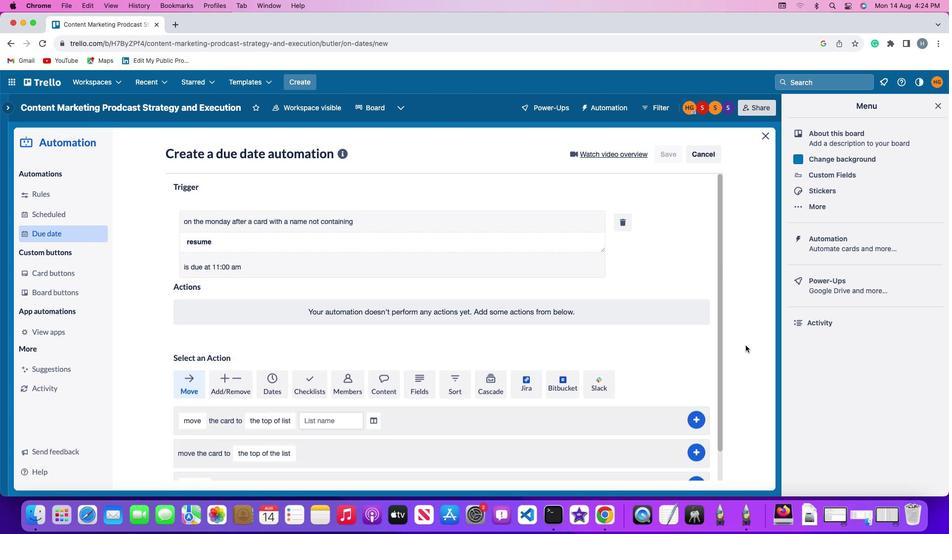 
